 Task: Add the description "You ain"t kill me unless you kill me." and apply the Custom angle as "30°".
Action: Key pressed <Key.shift><Key.shift><Key.shift><Key.shift><Key.shift><Key.shift>You<Key.space>ain''t<Key.space>kill<Key.space>me<Key.space>unless<Key.space>you<Key.space>l<Key.backspace>kill<Key.space>me.
Screenshot: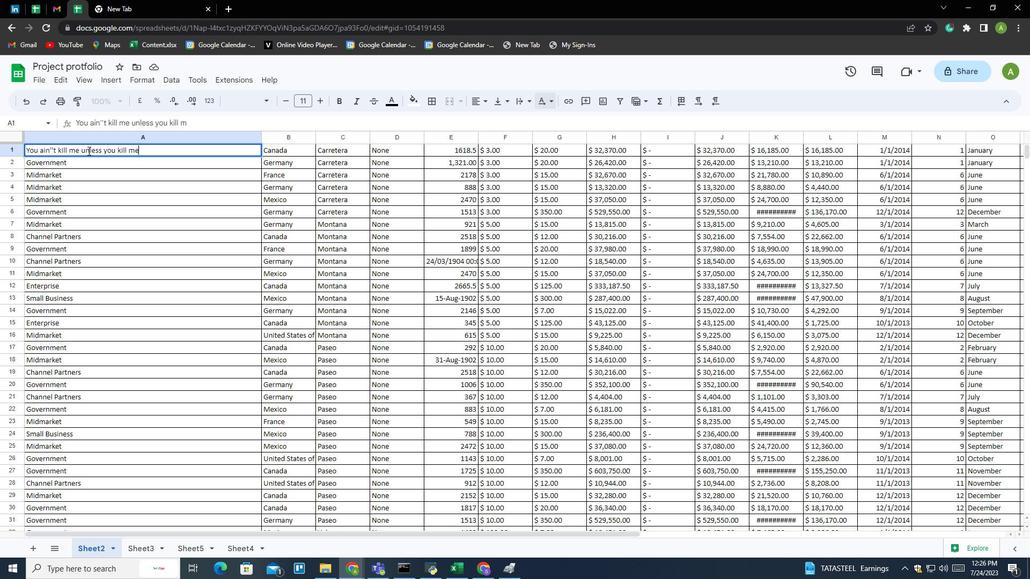 
Action: Mouse moved to (554, 97)
Screenshot: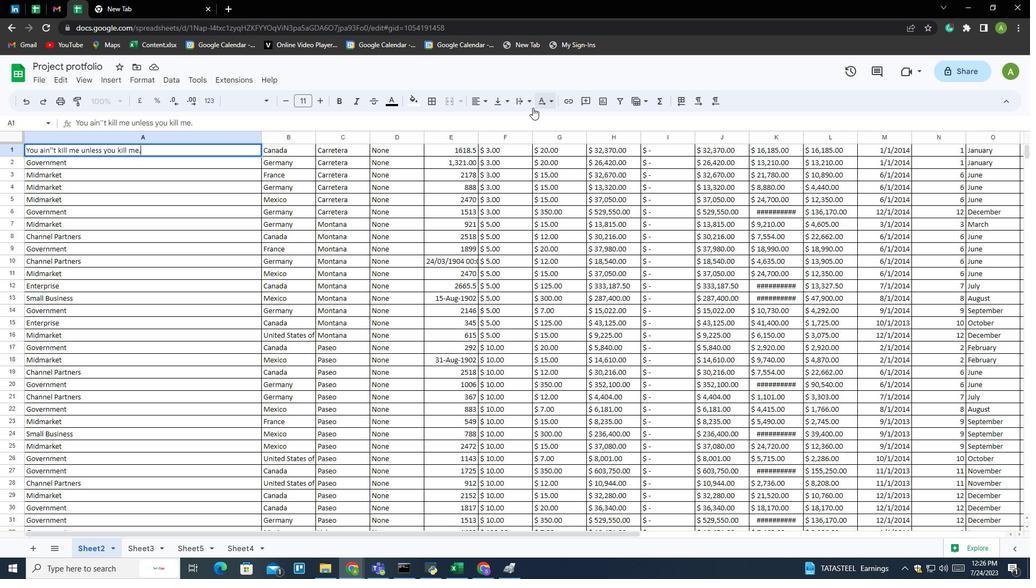 
Action: Mouse pressed left at (554, 97)
Screenshot: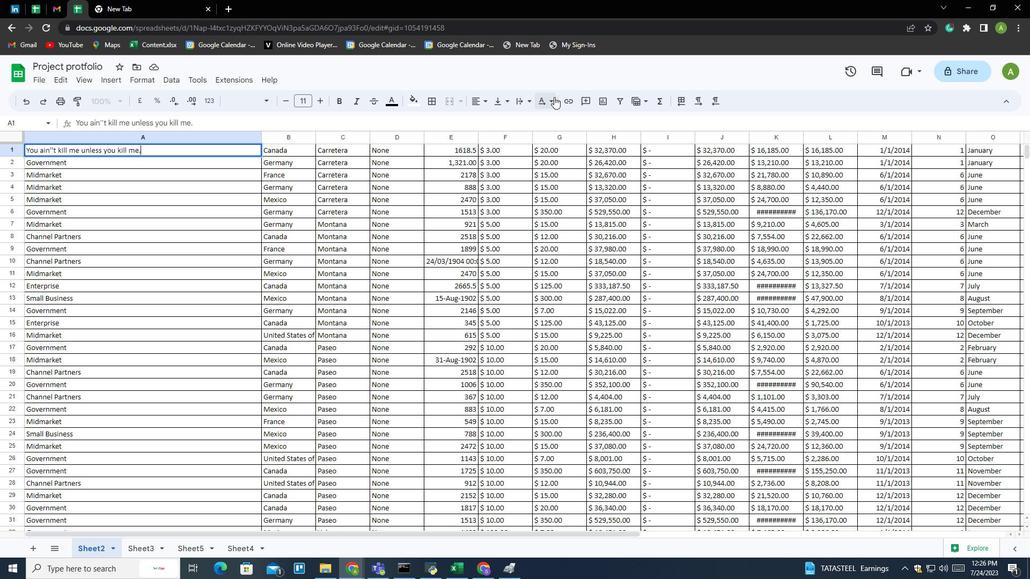 
Action: Mouse moved to (657, 125)
Screenshot: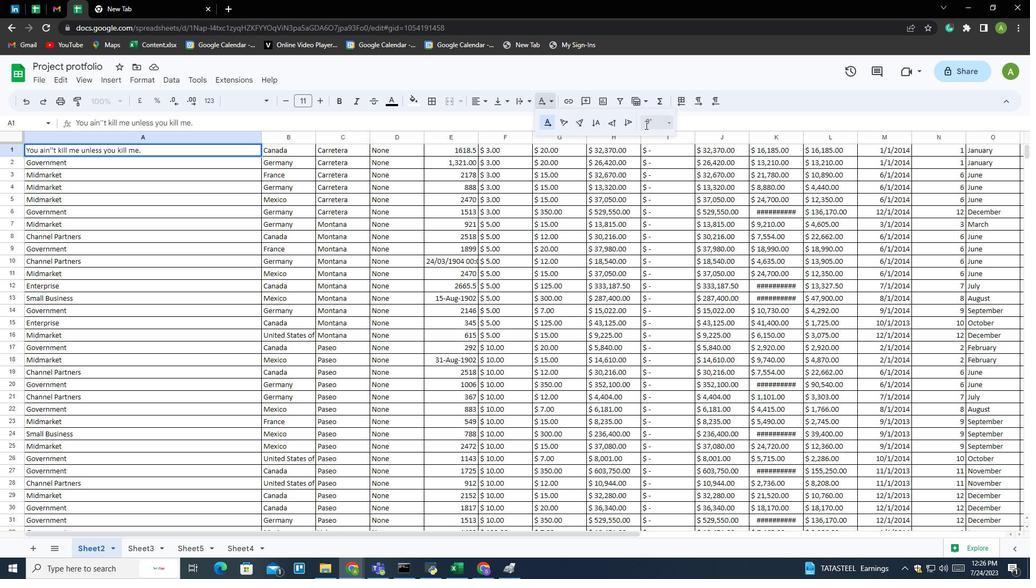 
Action: Mouse pressed left at (657, 125)
Screenshot: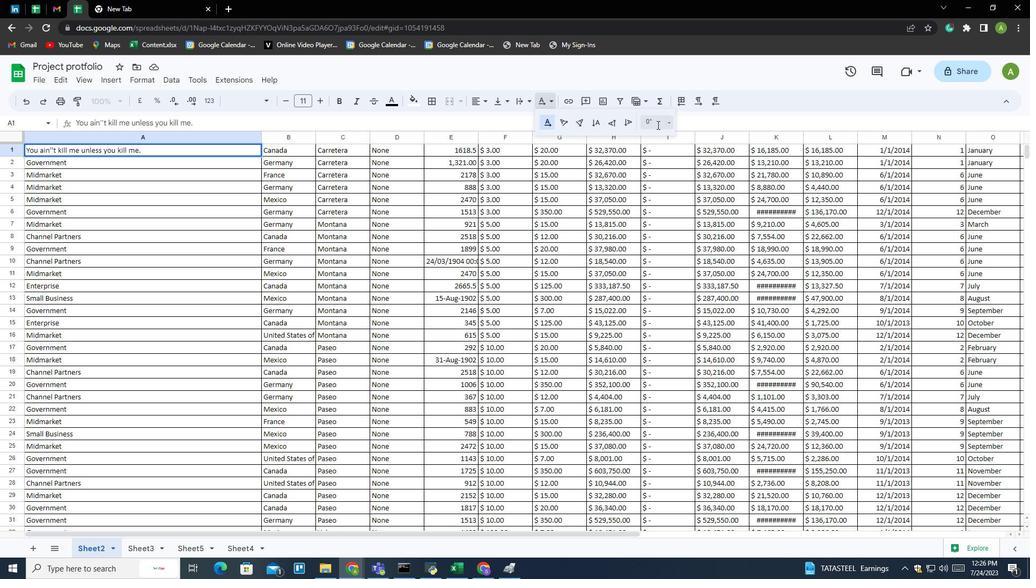
Action: Mouse moved to (658, 277)
Screenshot: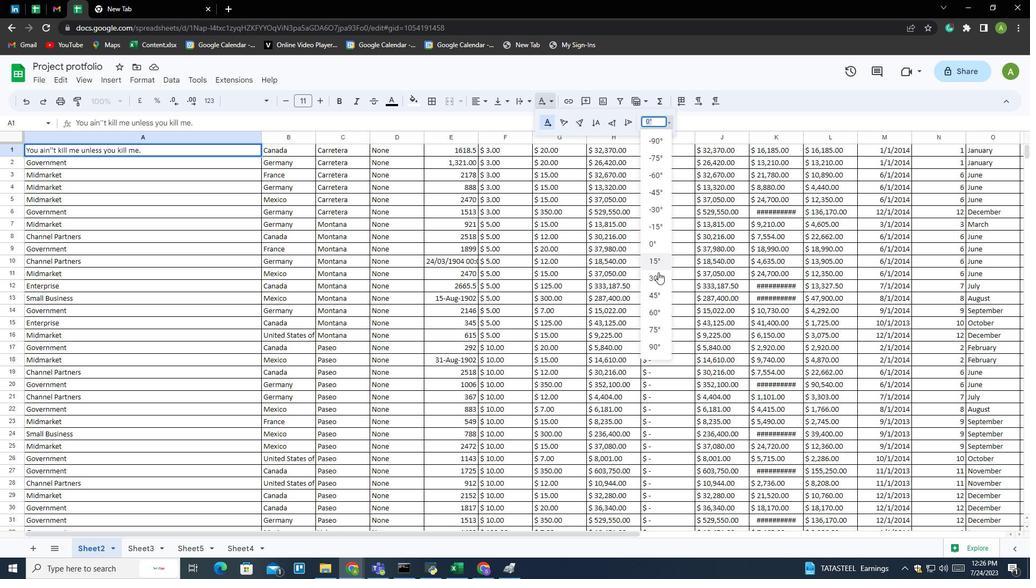 
Action: Mouse pressed left at (658, 277)
Screenshot: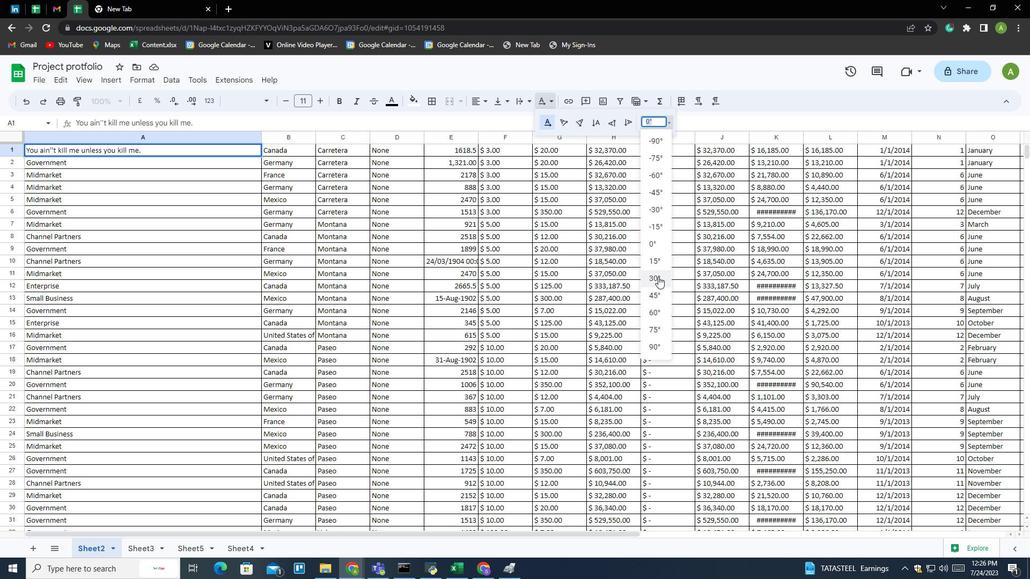 
Action: Mouse moved to (213, 262)
Screenshot: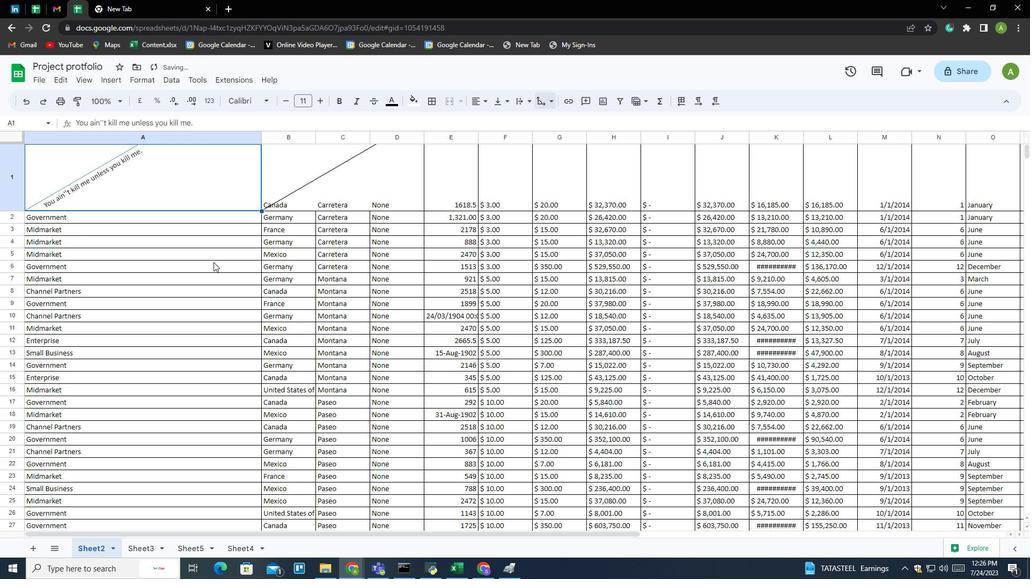 
